 Task: Search for "videoplayback" in your downloads.
Action: Mouse moved to (1271, 39)
Screenshot: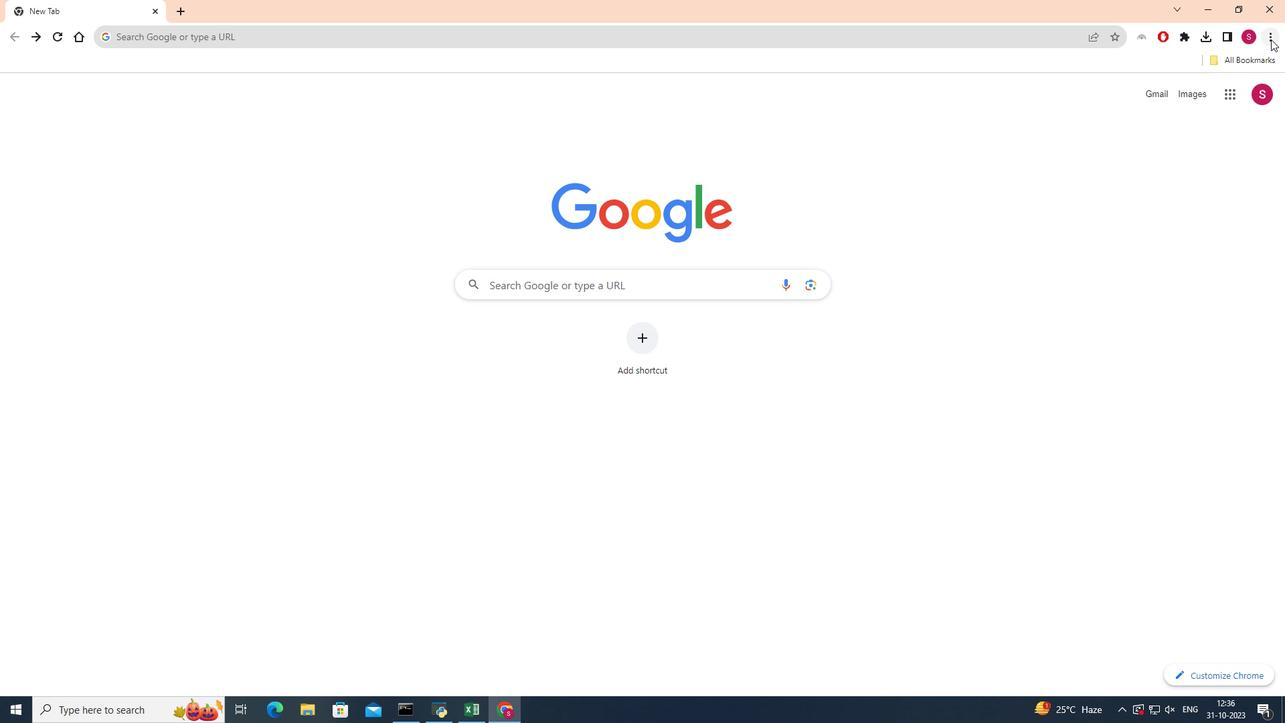 
Action: Mouse pressed left at (1271, 39)
Screenshot: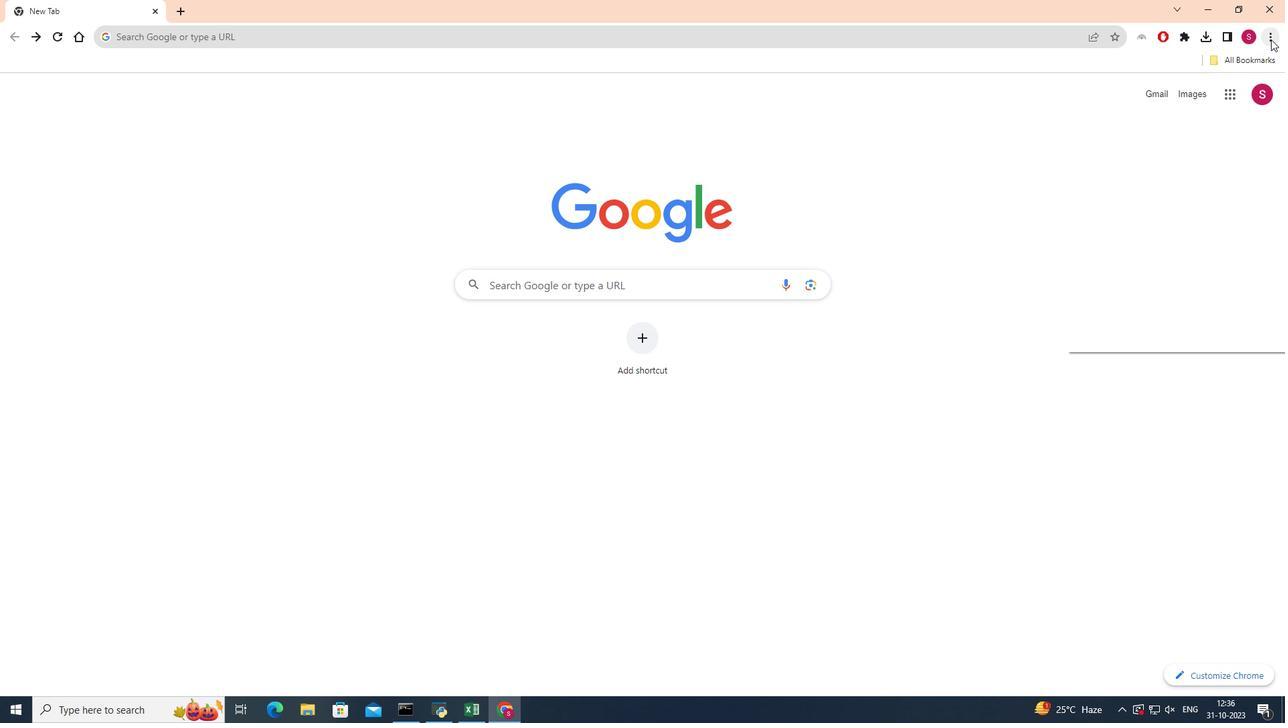 
Action: Mouse moved to (1132, 115)
Screenshot: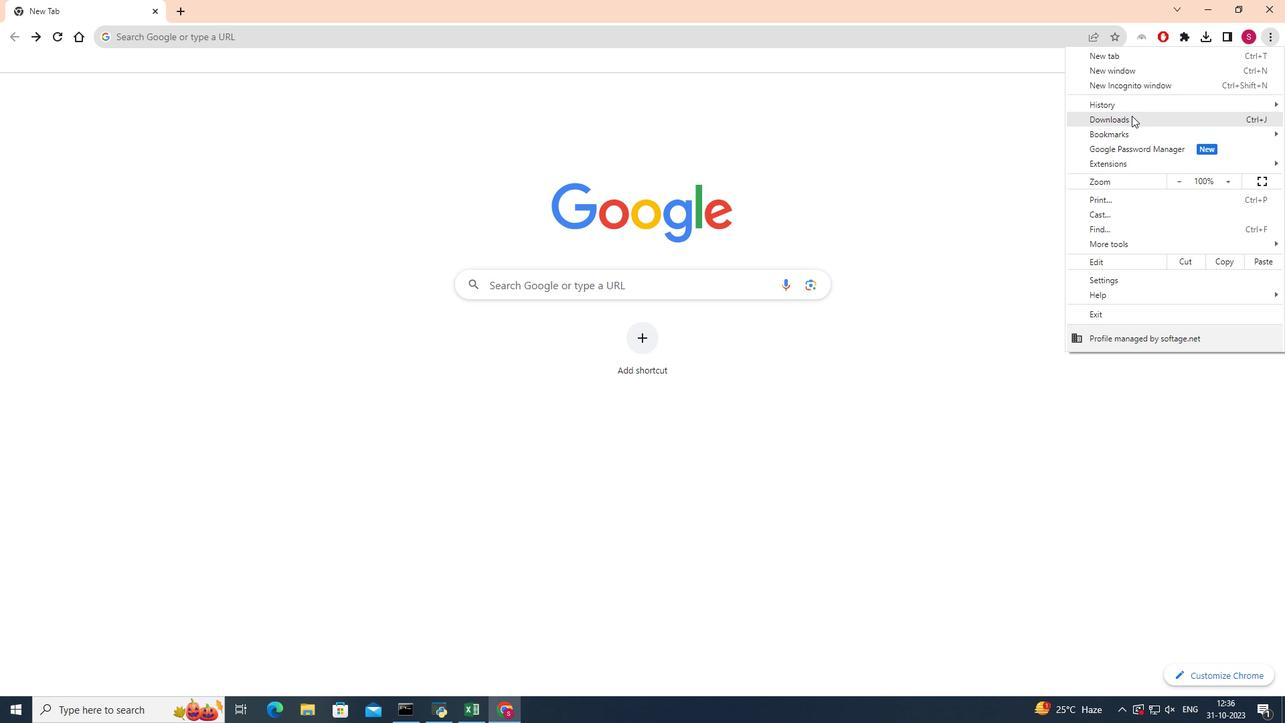 
Action: Mouse pressed left at (1132, 115)
Screenshot: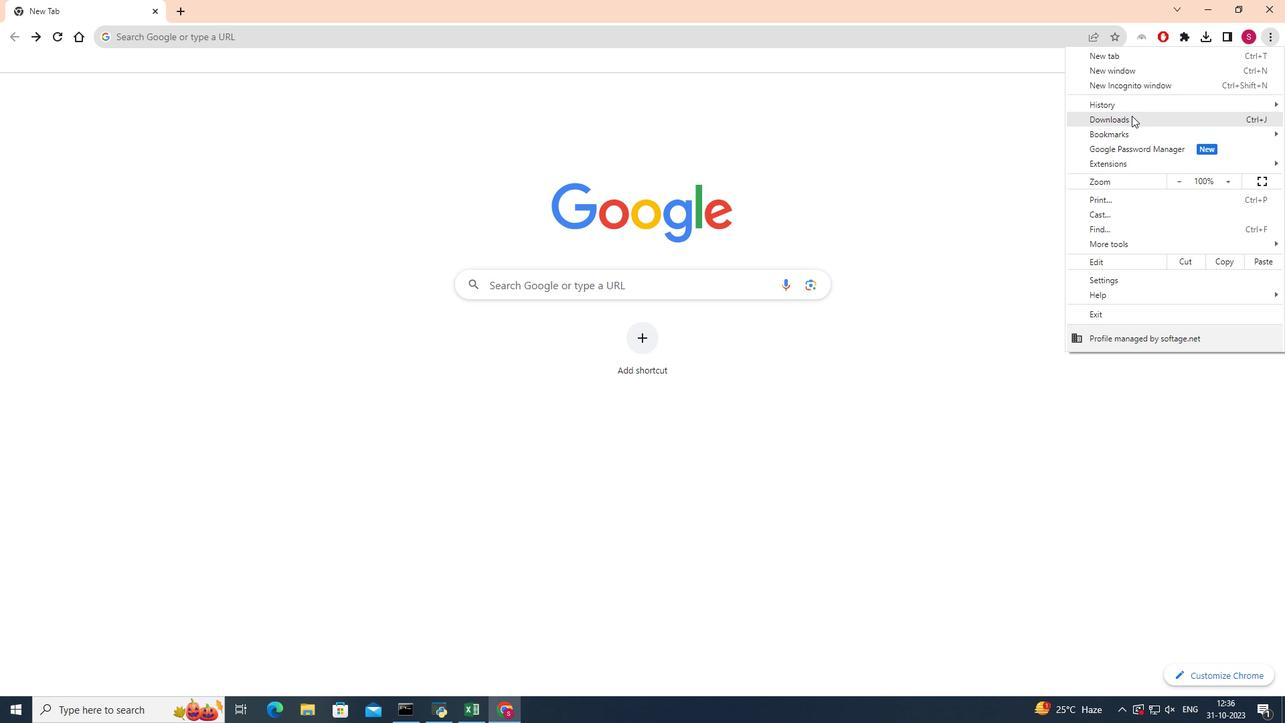 
Action: Mouse moved to (531, 67)
Screenshot: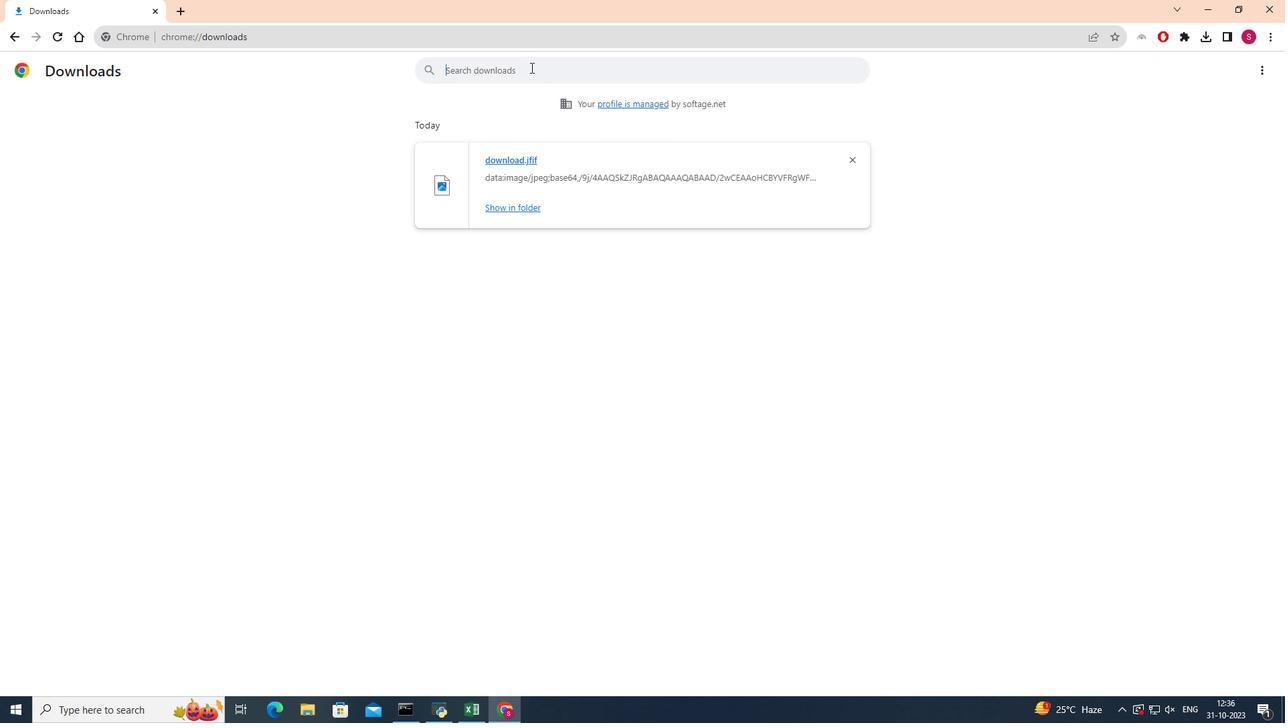 
Action: Mouse pressed left at (531, 67)
Screenshot: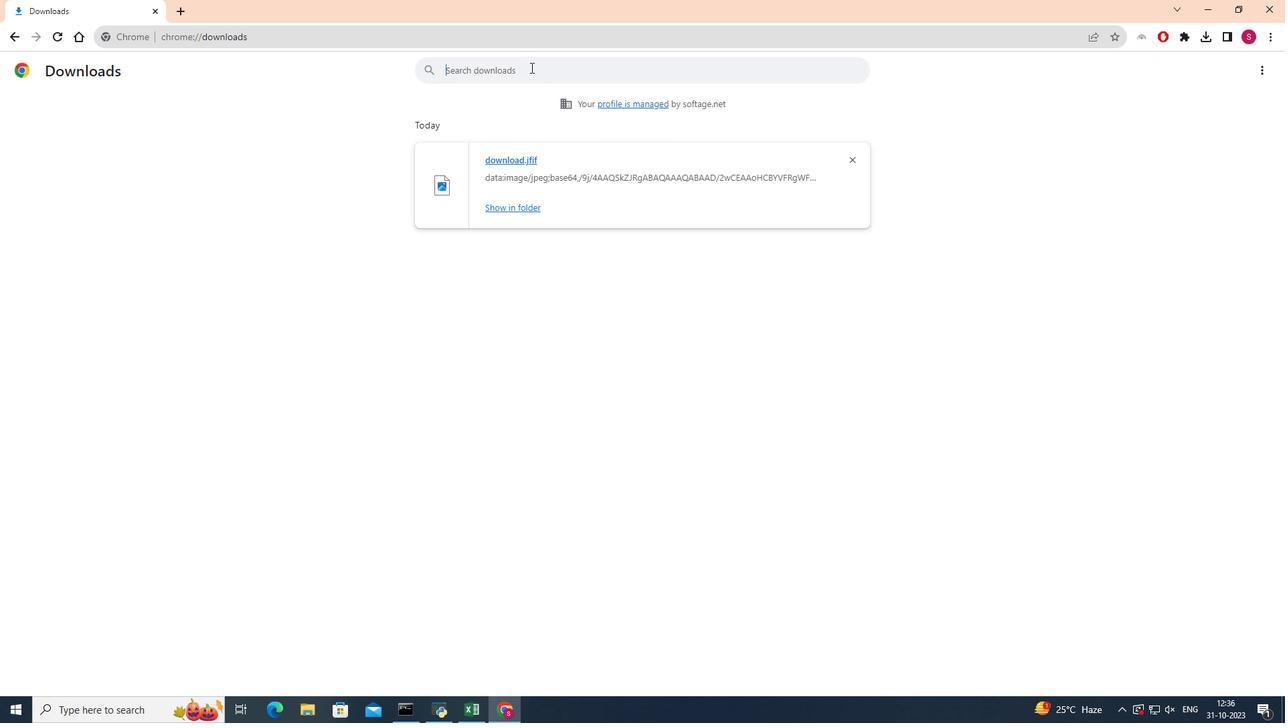 
Action: Mouse moved to (537, 65)
Screenshot: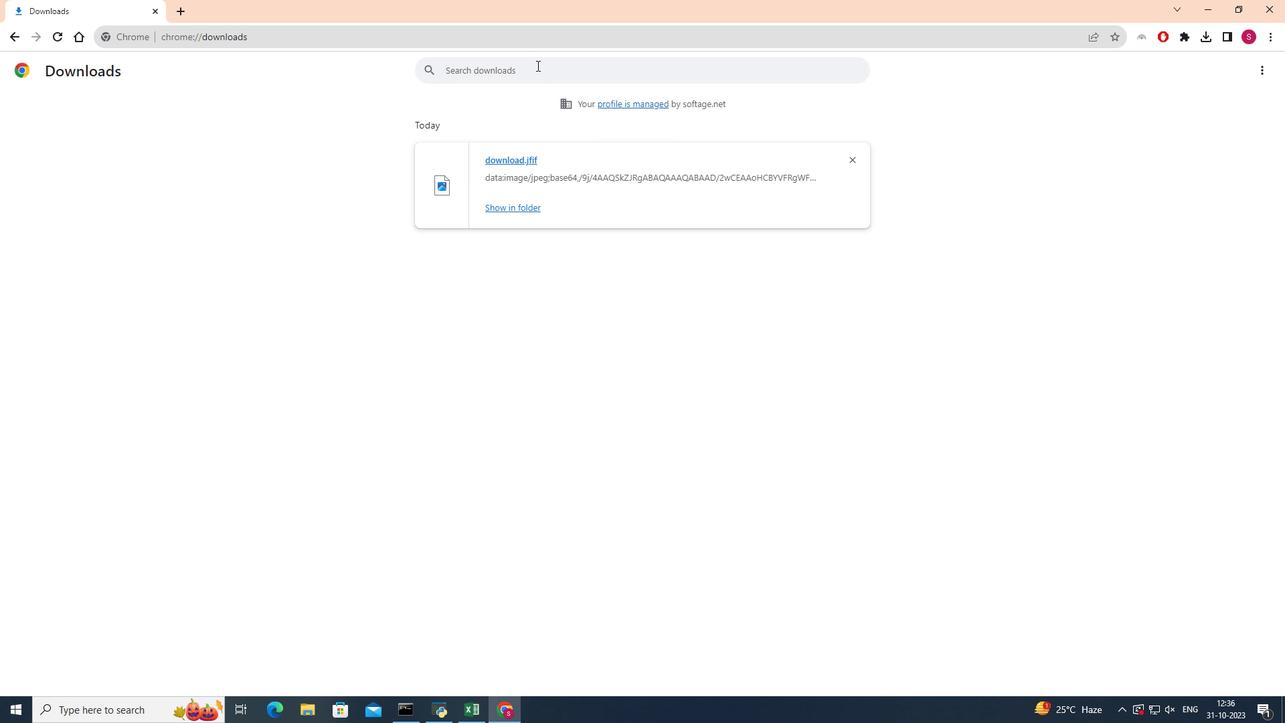 
Action: Key pressed videoplayback<Key.enter>
Screenshot: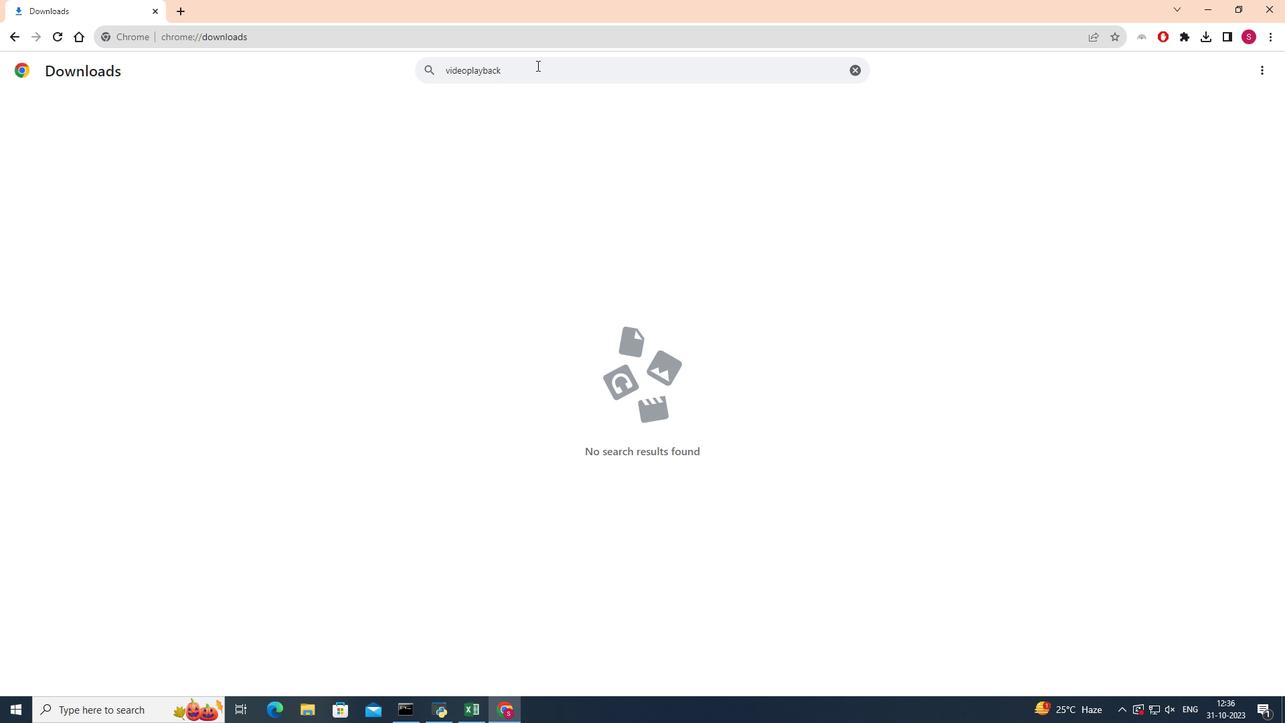 
